 Task: Set the duration of the event to 30 minutes.
Action: Mouse moved to (382, 329)
Screenshot: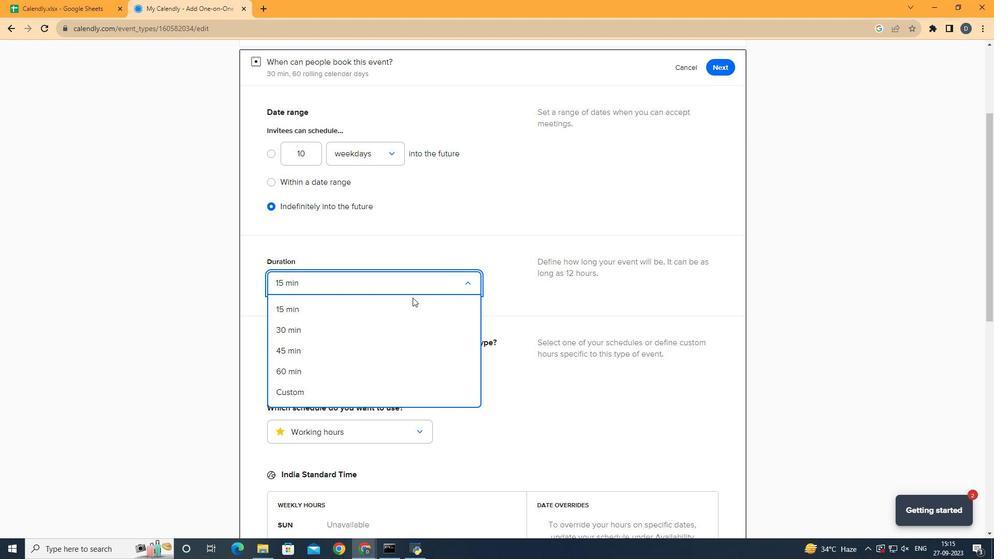 
Action: Mouse pressed left at (382, 329)
Screenshot: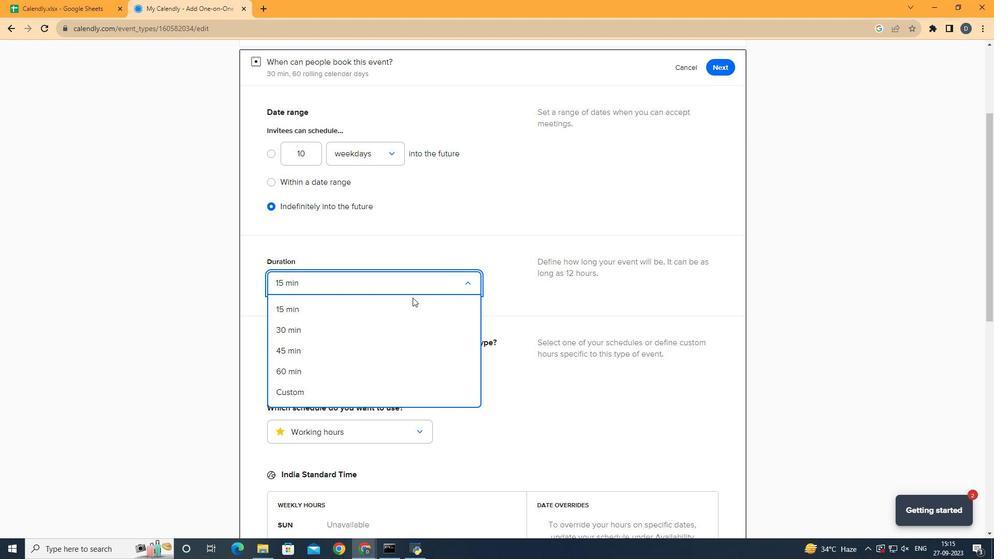 
Action: Mouse moved to (529, 296)
Screenshot: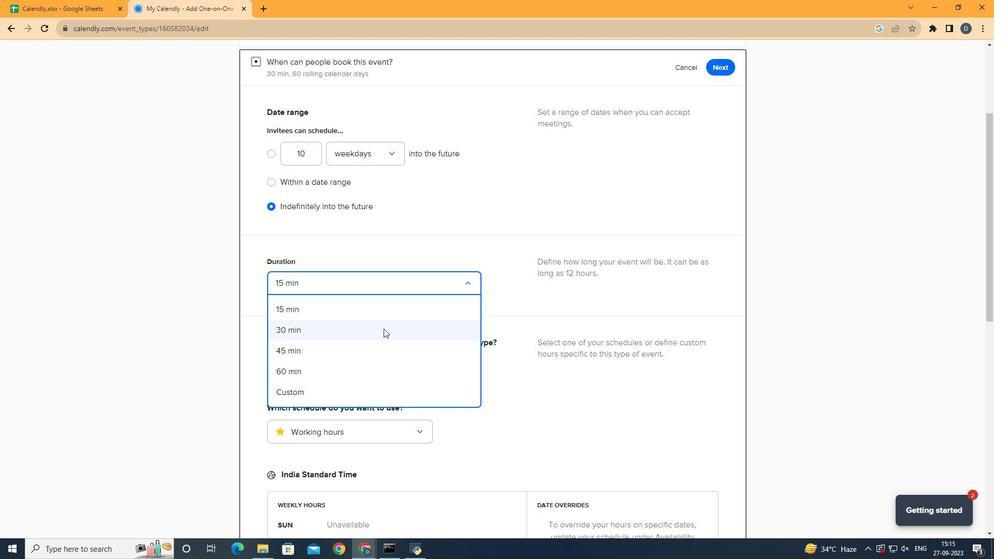 
Action: Mouse pressed left at (529, 296)
Screenshot: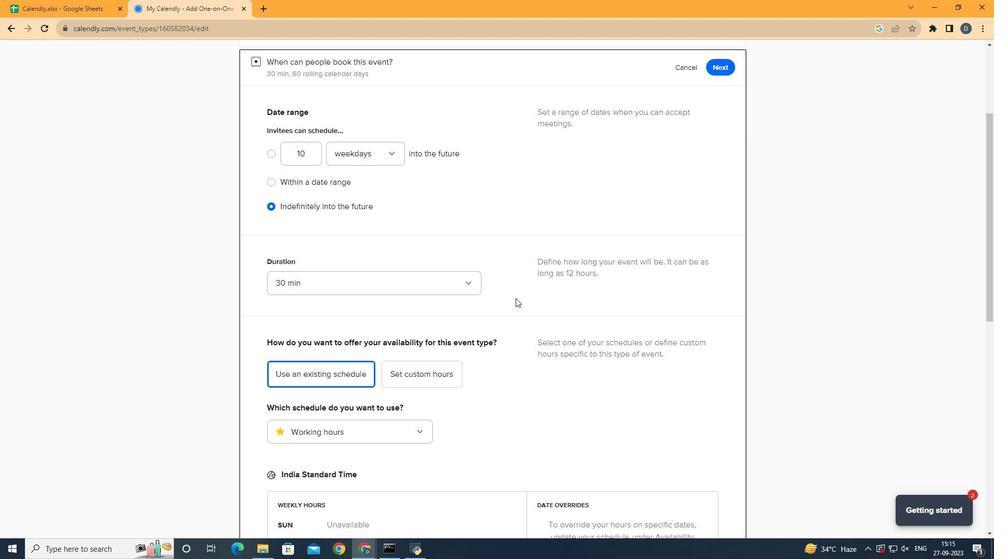 
Action: Mouse moved to (13, 316)
Screenshot: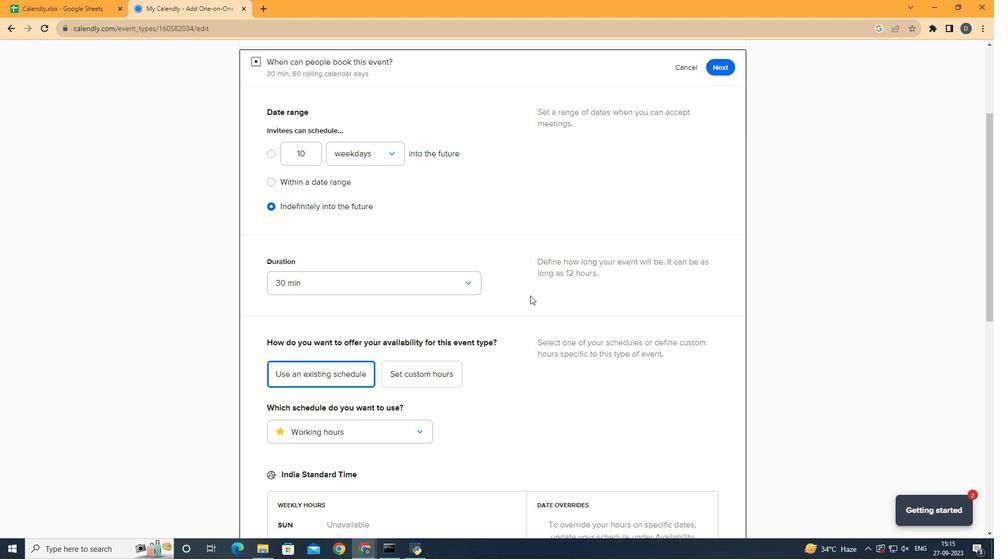 
